 Task: Check the cancellation of your reservation
Action: Mouse moved to (95, 410)
Screenshot: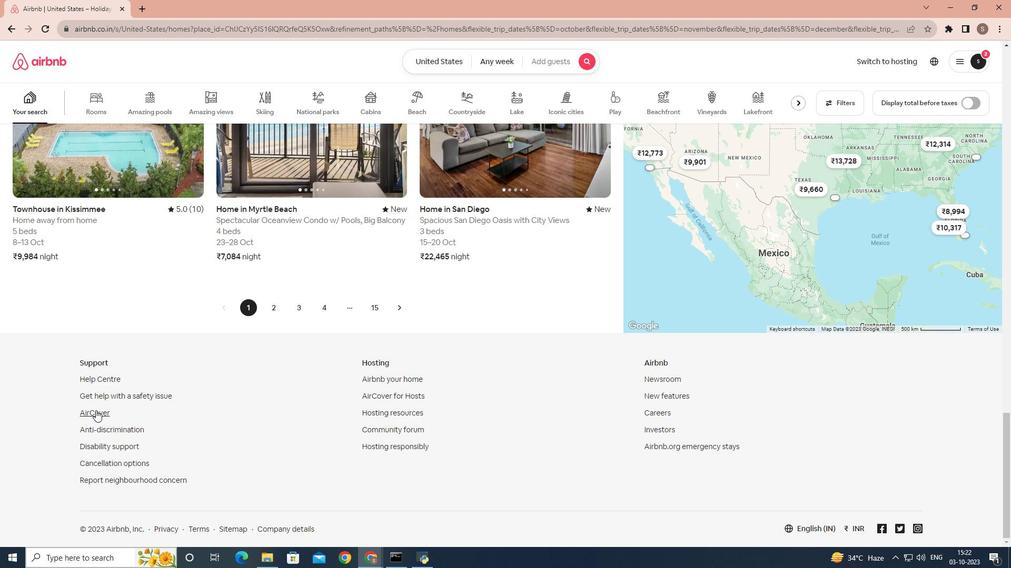 
Action: Mouse pressed left at (95, 410)
Screenshot: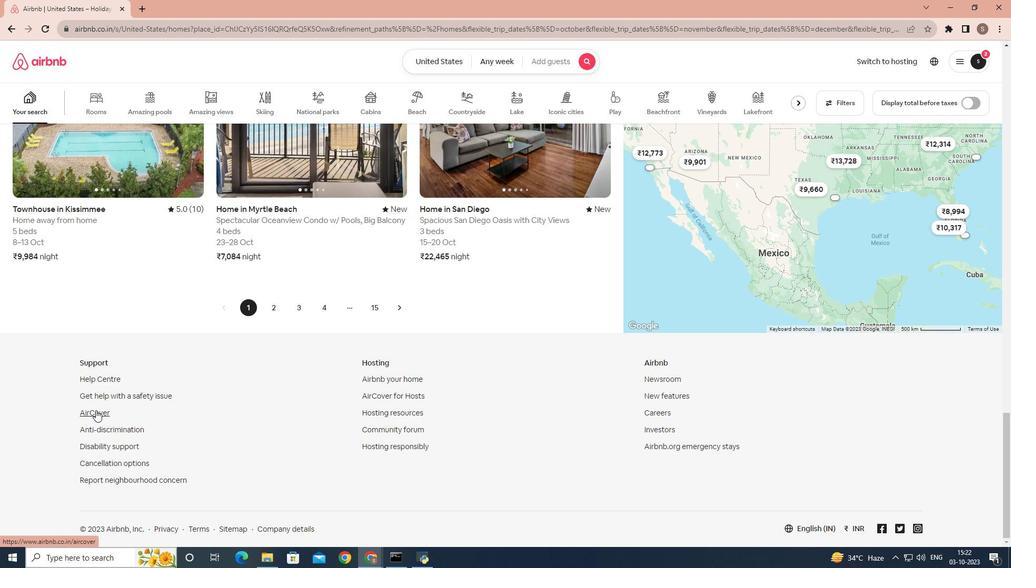 
Action: Mouse moved to (278, 106)
Screenshot: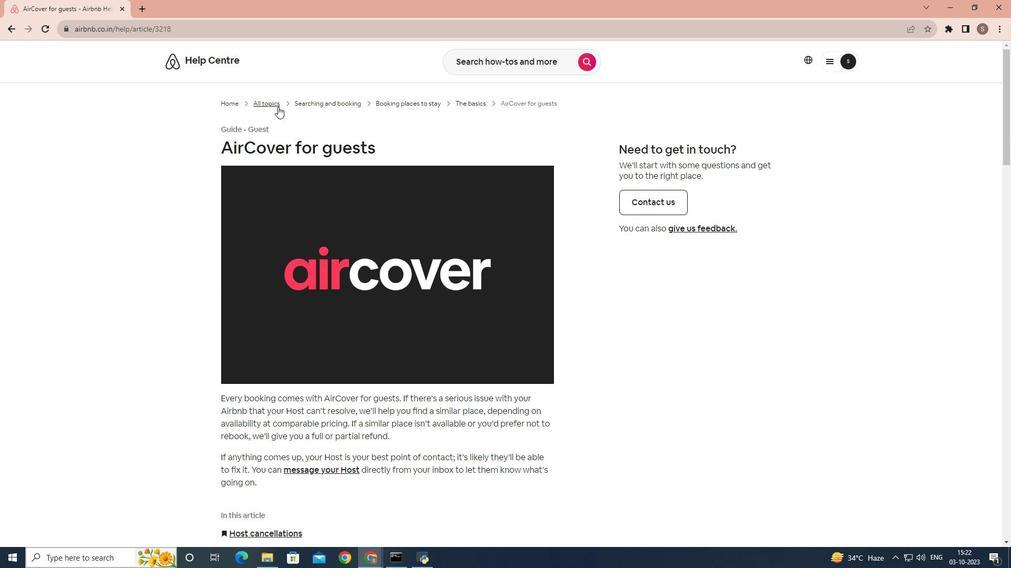 
Action: Mouse pressed left at (278, 106)
Screenshot: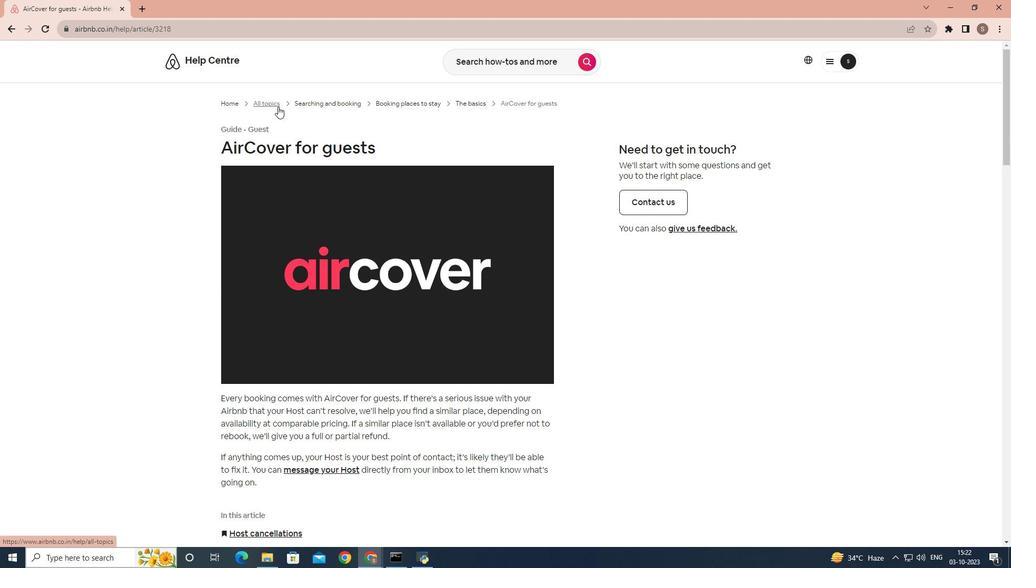 
Action: Mouse moved to (416, 237)
Screenshot: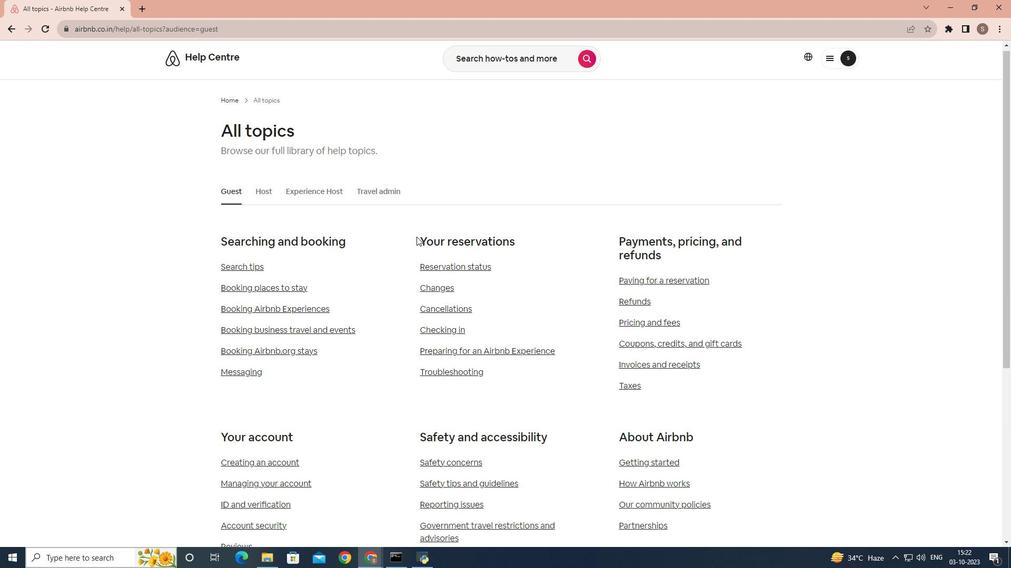 
Action: Mouse scrolled (416, 236) with delta (0, 0)
Screenshot: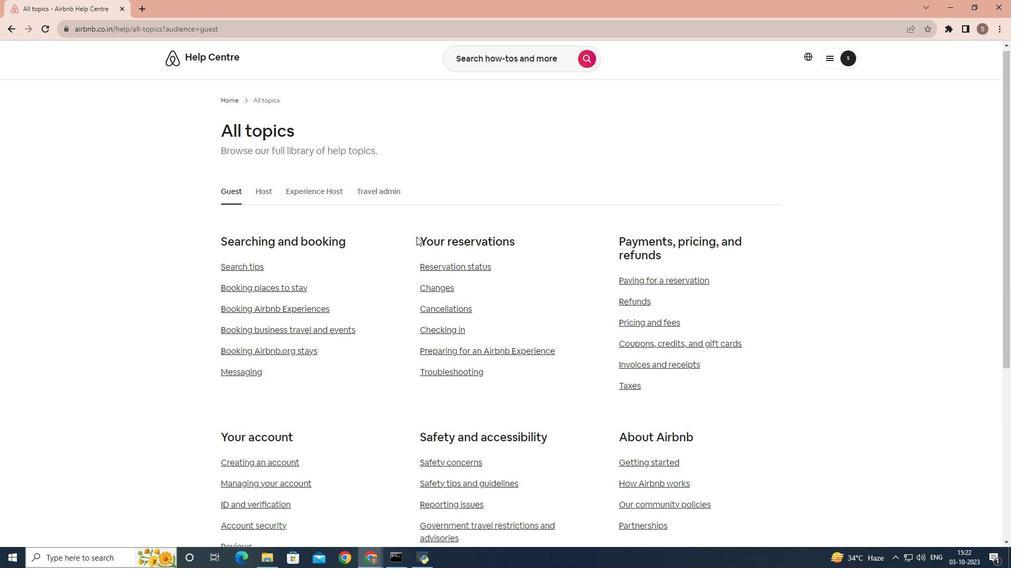 
Action: Mouse moved to (416, 237)
Screenshot: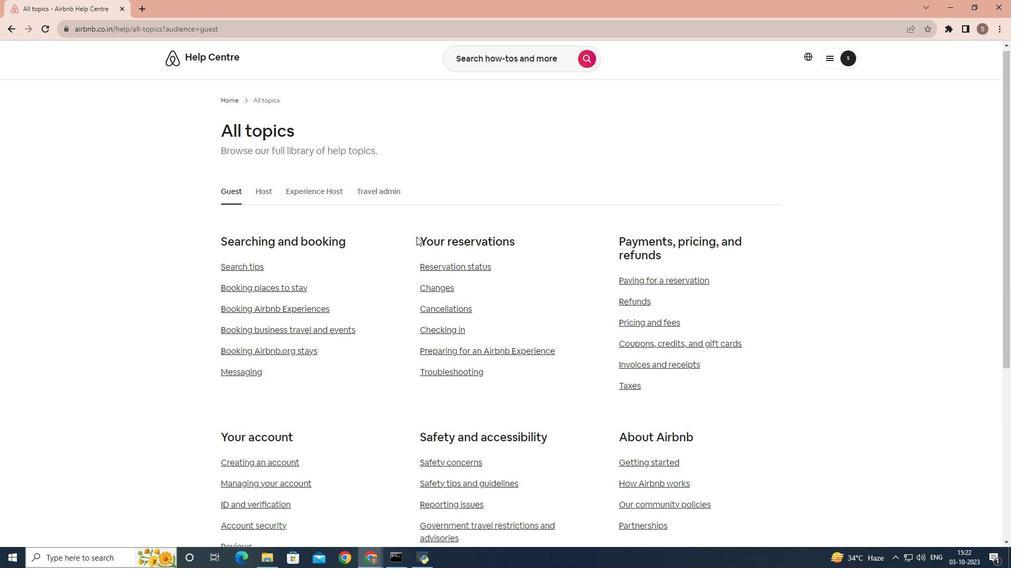 
Action: Mouse scrolled (416, 236) with delta (0, 0)
Screenshot: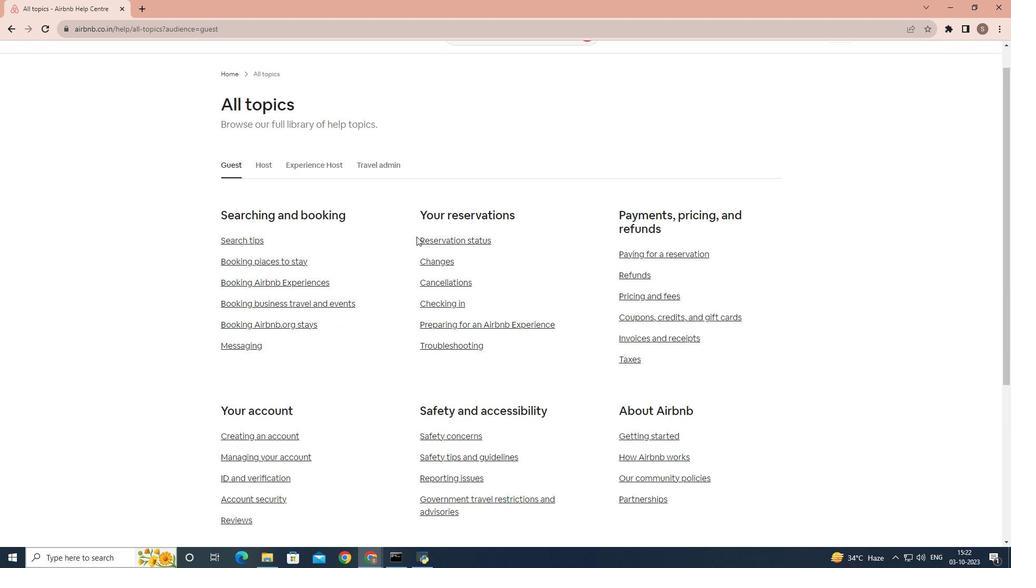 
Action: Mouse moved to (445, 213)
Screenshot: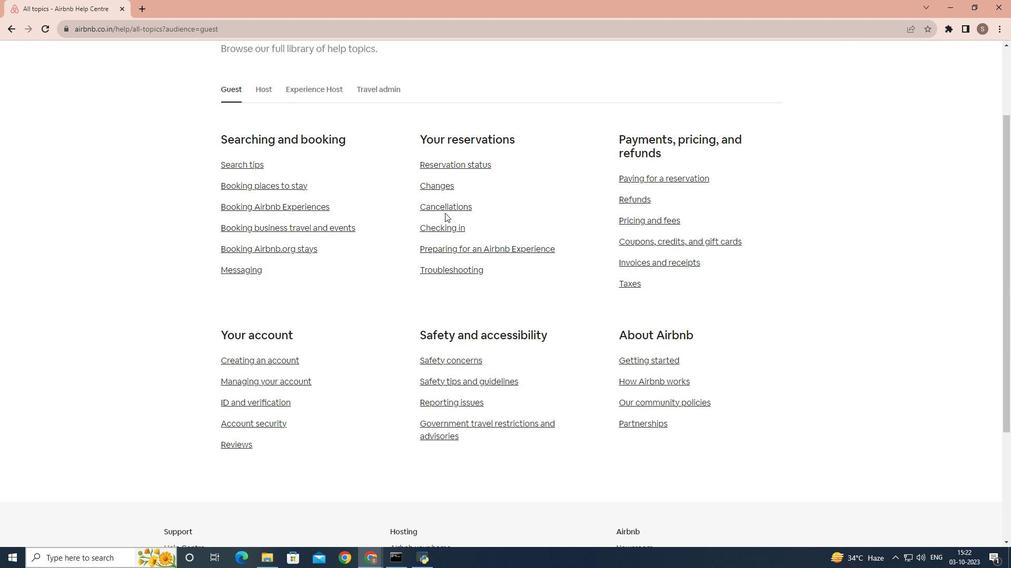 
Action: Mouse pressed left at (445, 213)
Screenshot: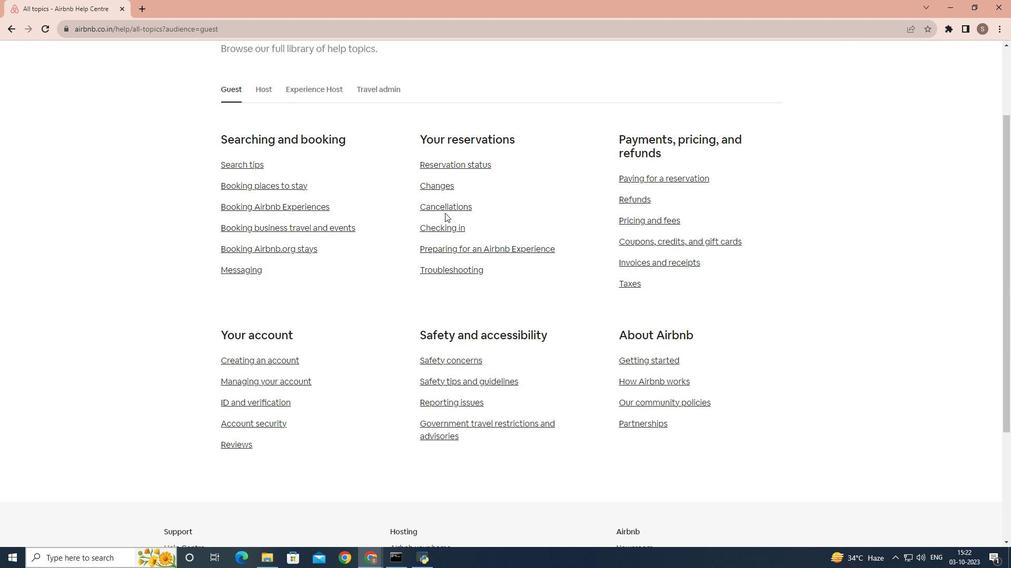 
Action: Mouse moved to (441, 207)
Screenshot: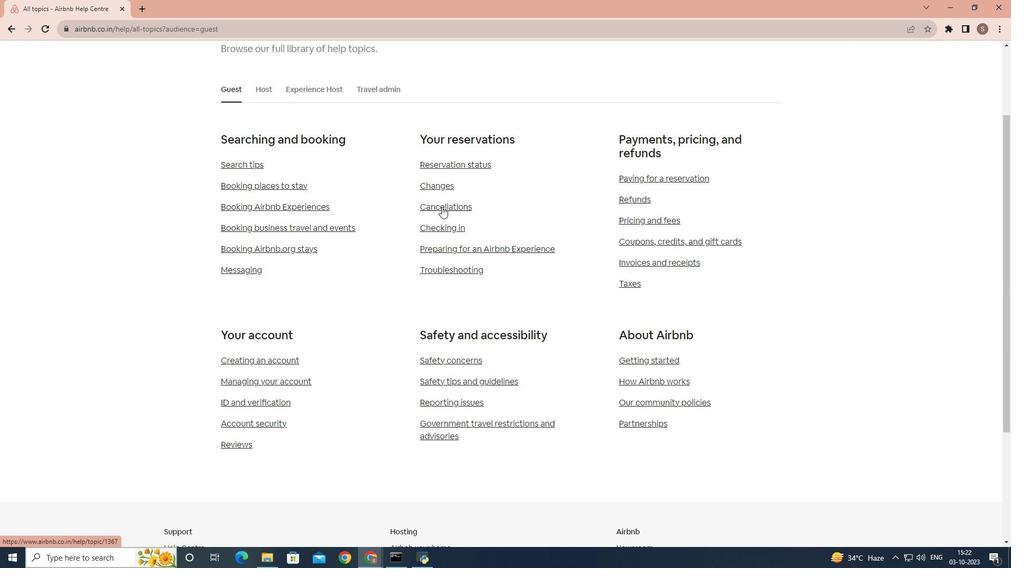 
Action: Mouse pressed left at (441, 207)
Screenshot: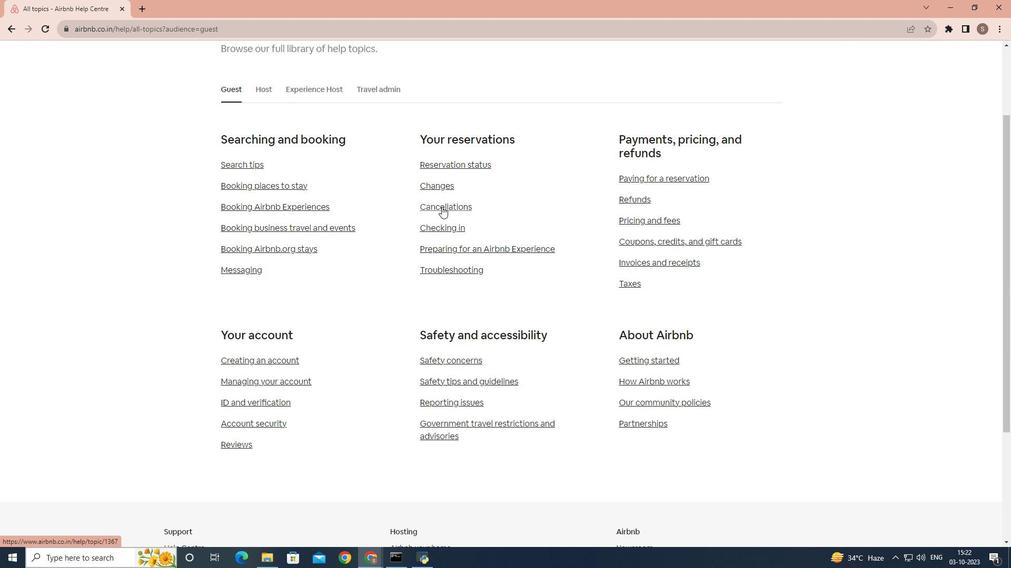 
